 Task: Filter courses with a time limit of 3+ hours.
Action: Mouse moved to (459, 118)
Screenshot: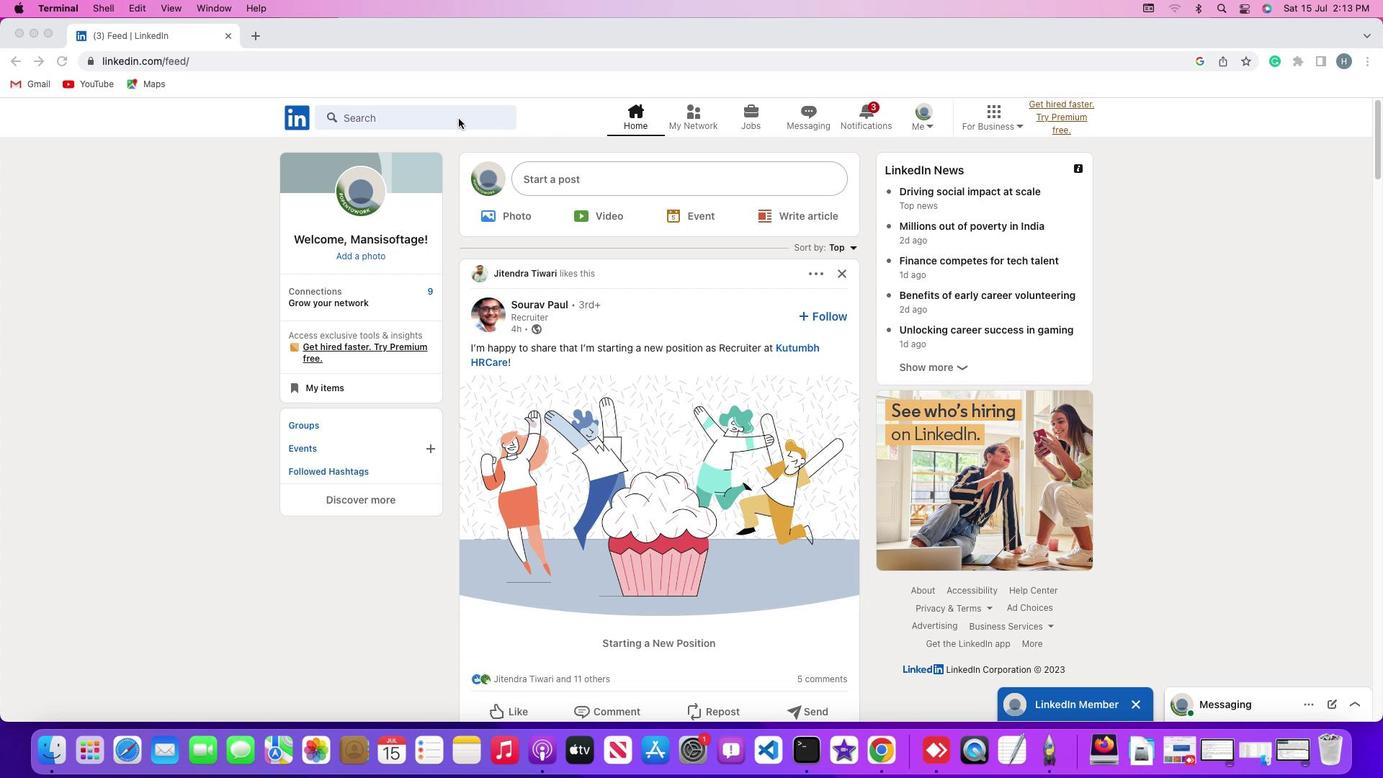 
Action: Mouse pressed left at (459, 118)
Screenshot: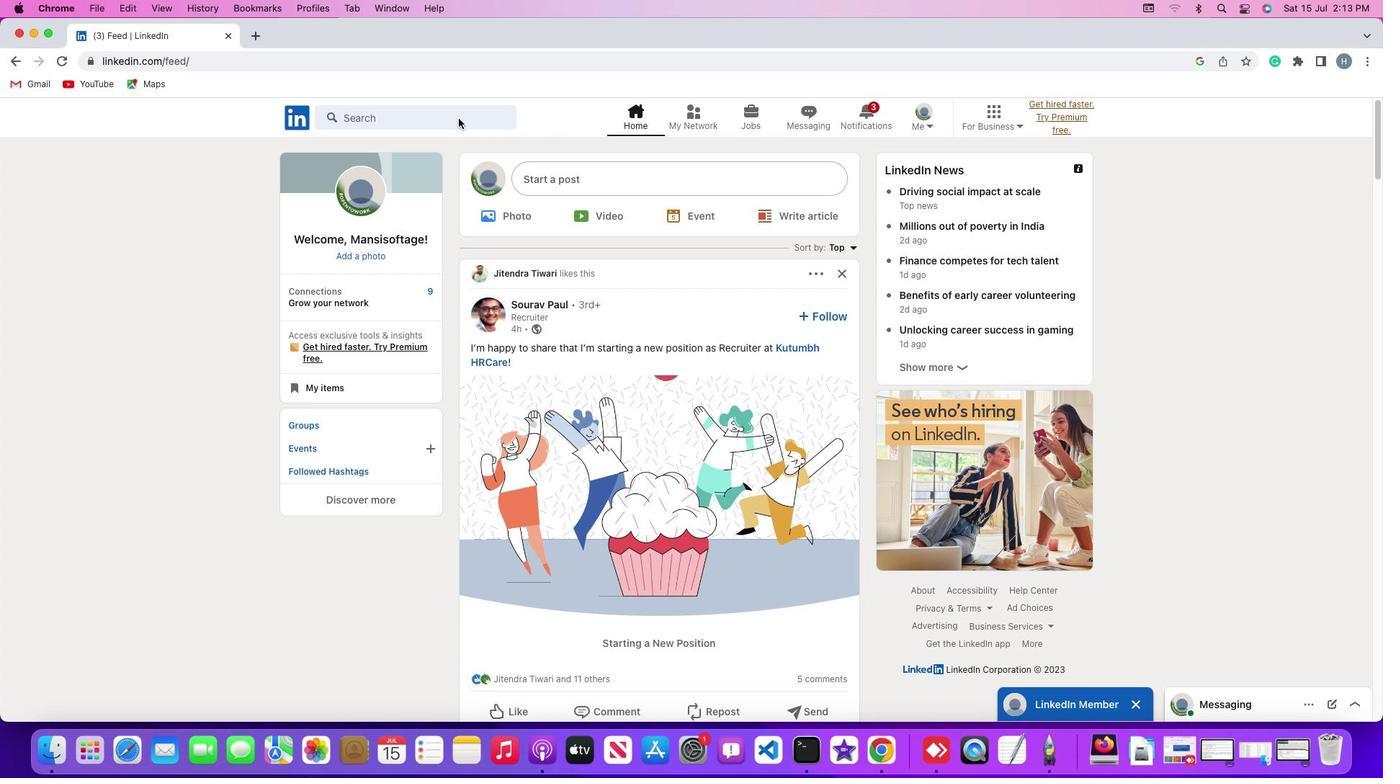 
Action: Mouse pressed left at (459, 118)
Screenshot: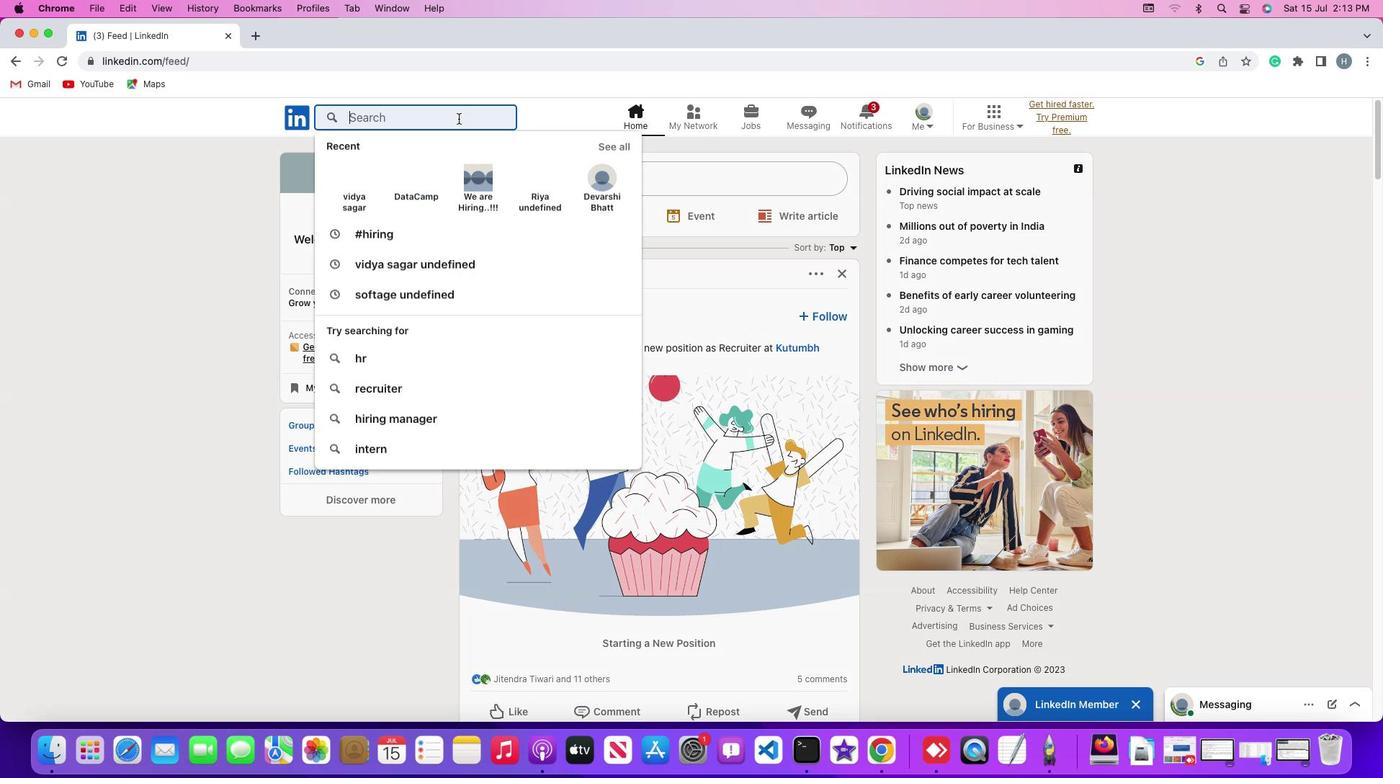 
Action: Key pressed Key.shift'#''h''i''r''i''n''g'Key.enter
Screenshot: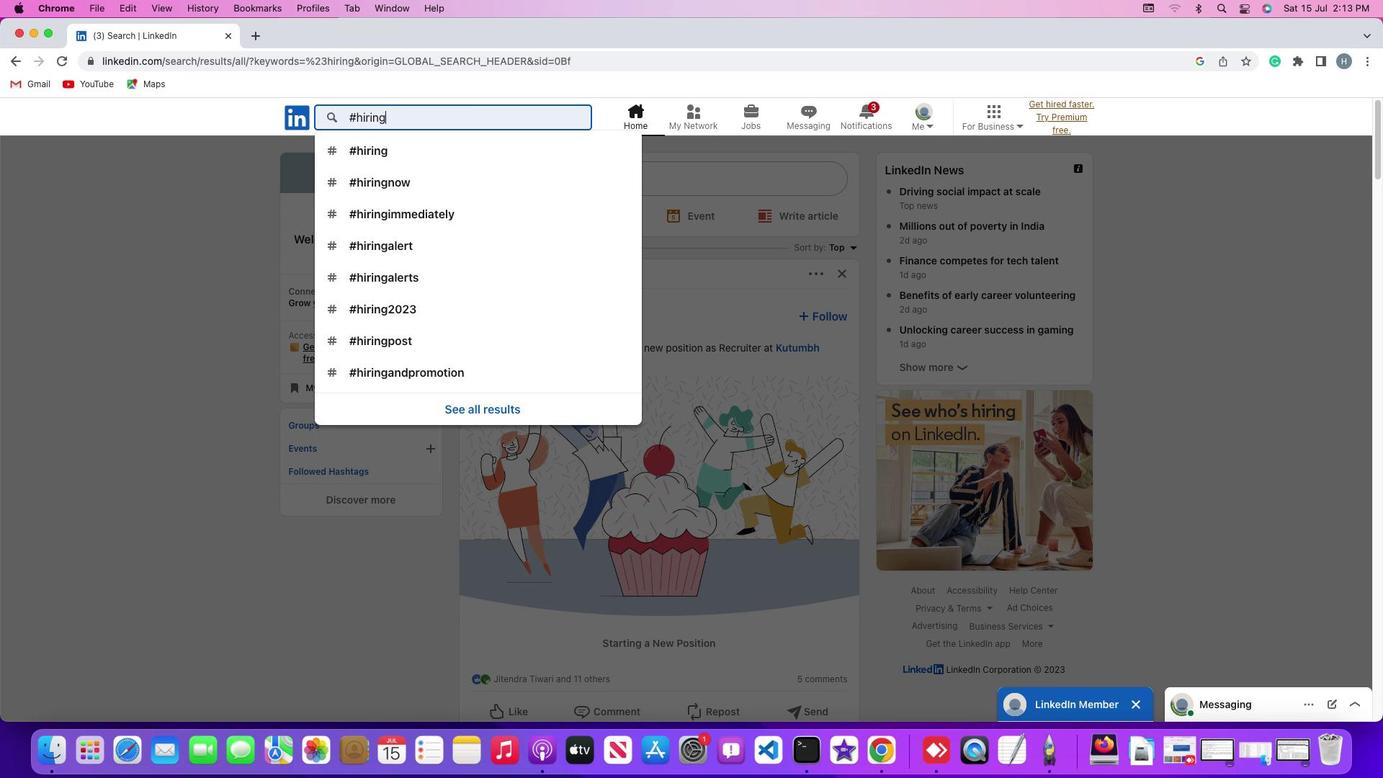 
Action: Mouse moved to (765, 154)
Screenshot: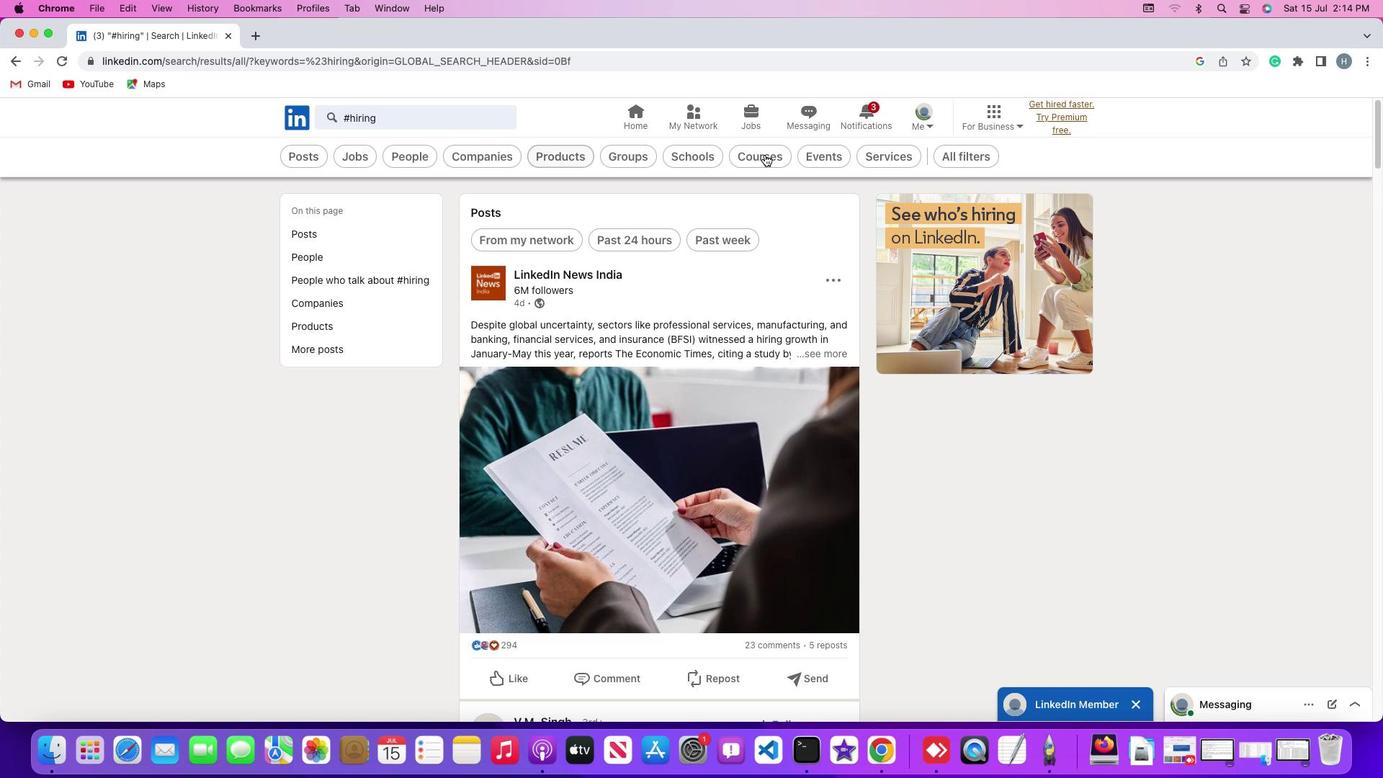 
Action: Mouse pressed left at (765, 154)
Screenshot: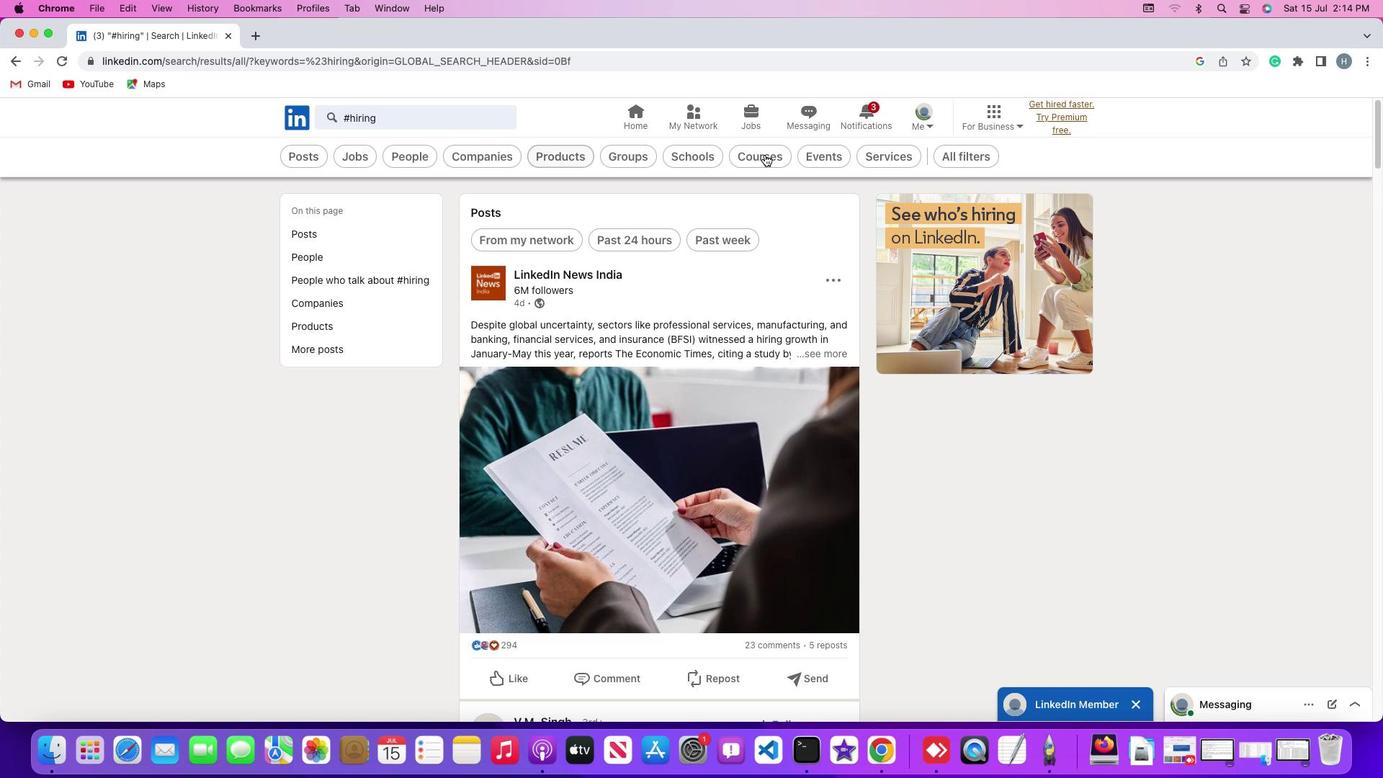 
Action: Mouse moved to (549, 154)
Screenshot: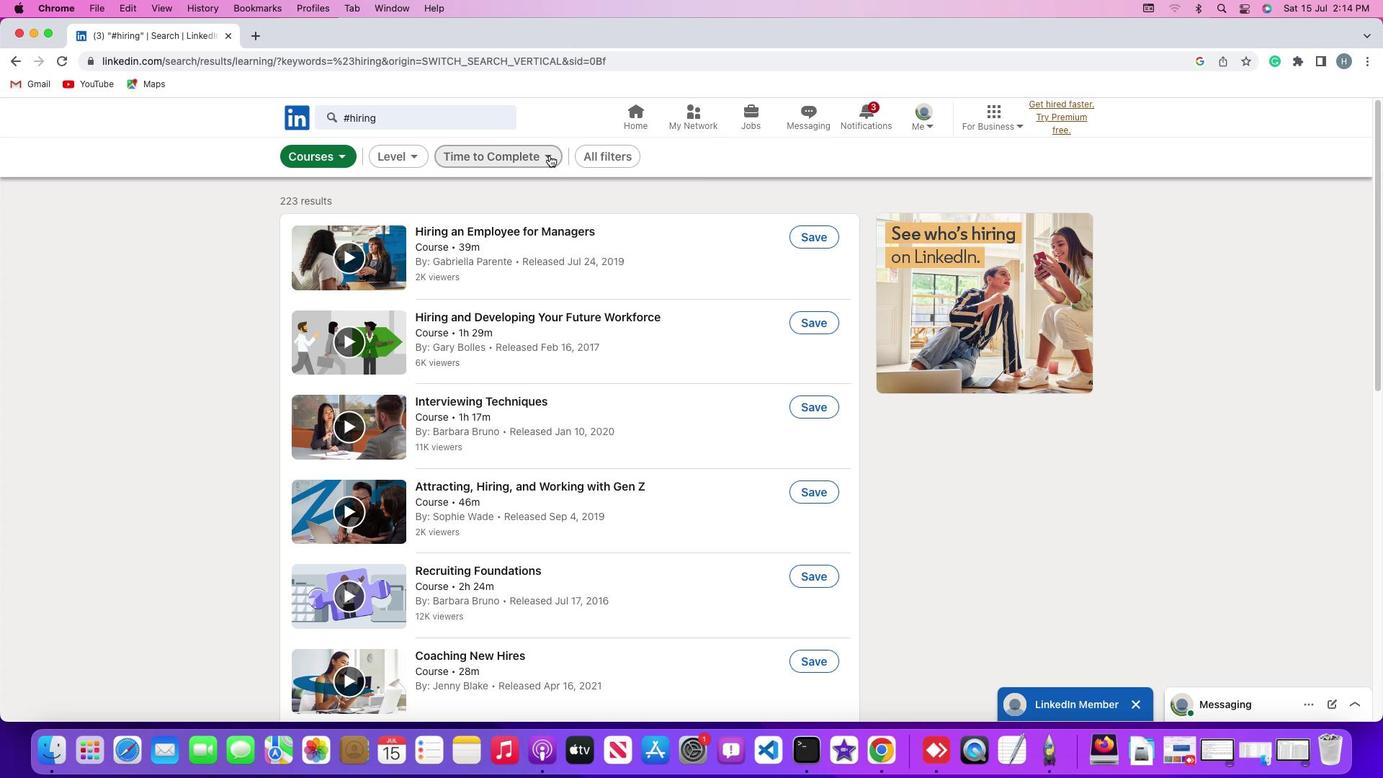
Action: Mouse pressed left at (549, 154)
Screenshot: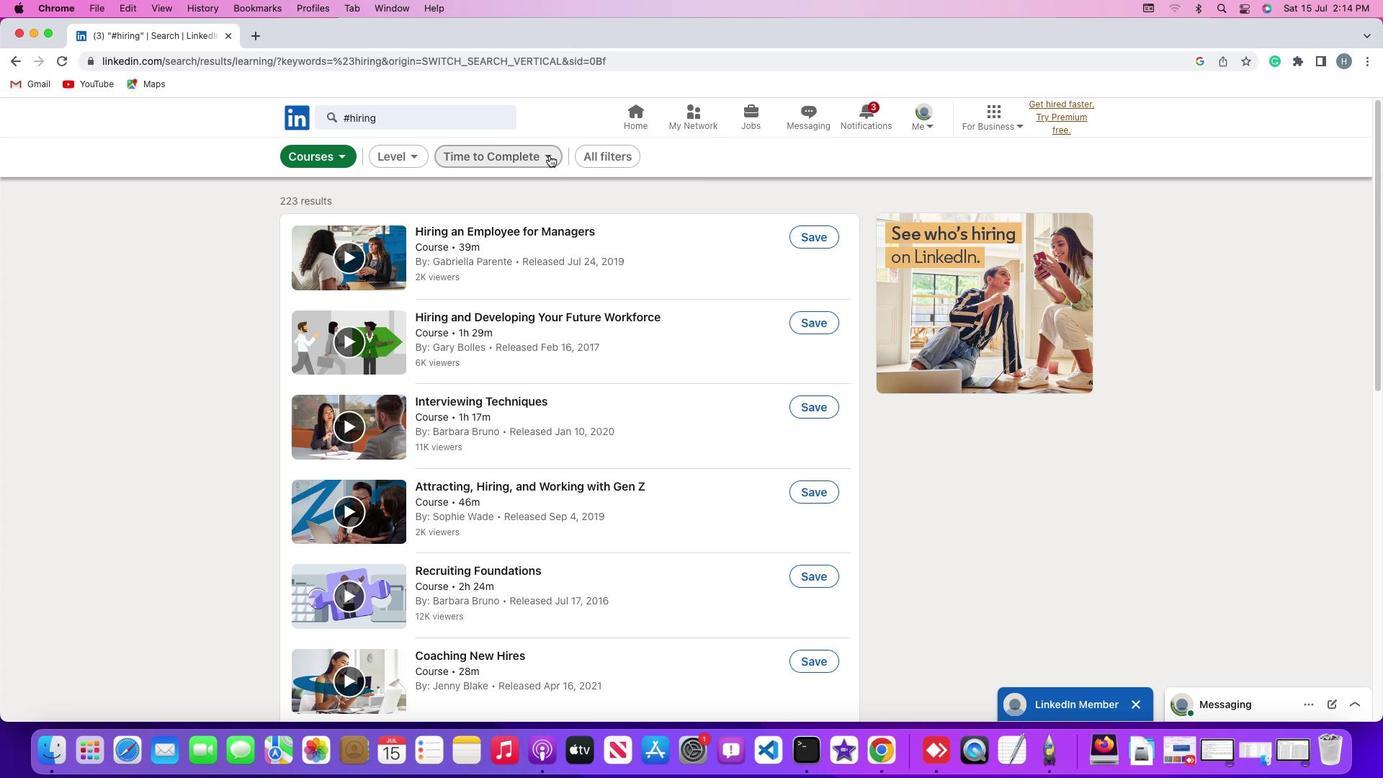 
Action: Mouse moved to (407, 353)
Screenshot: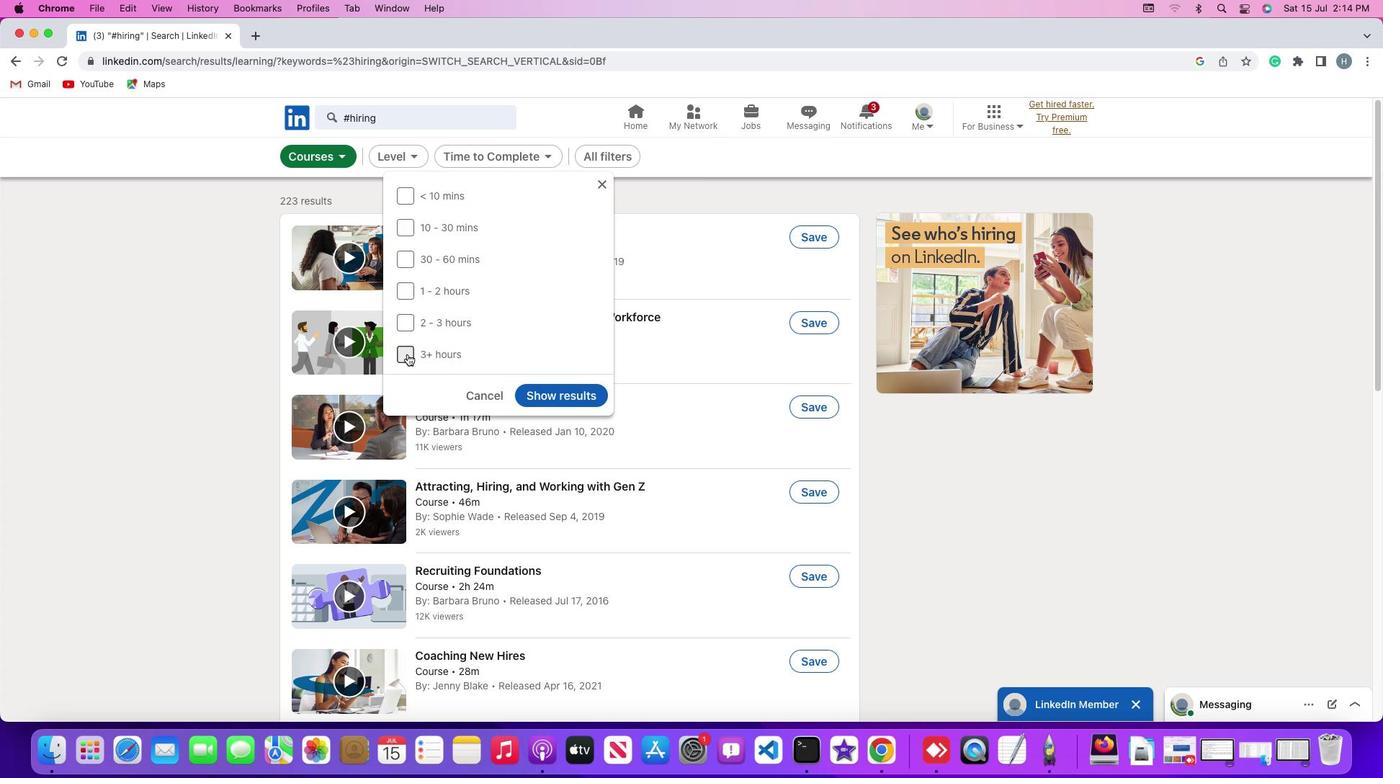 
Action: Mouse pressed left at (407, 353)
Screenshot: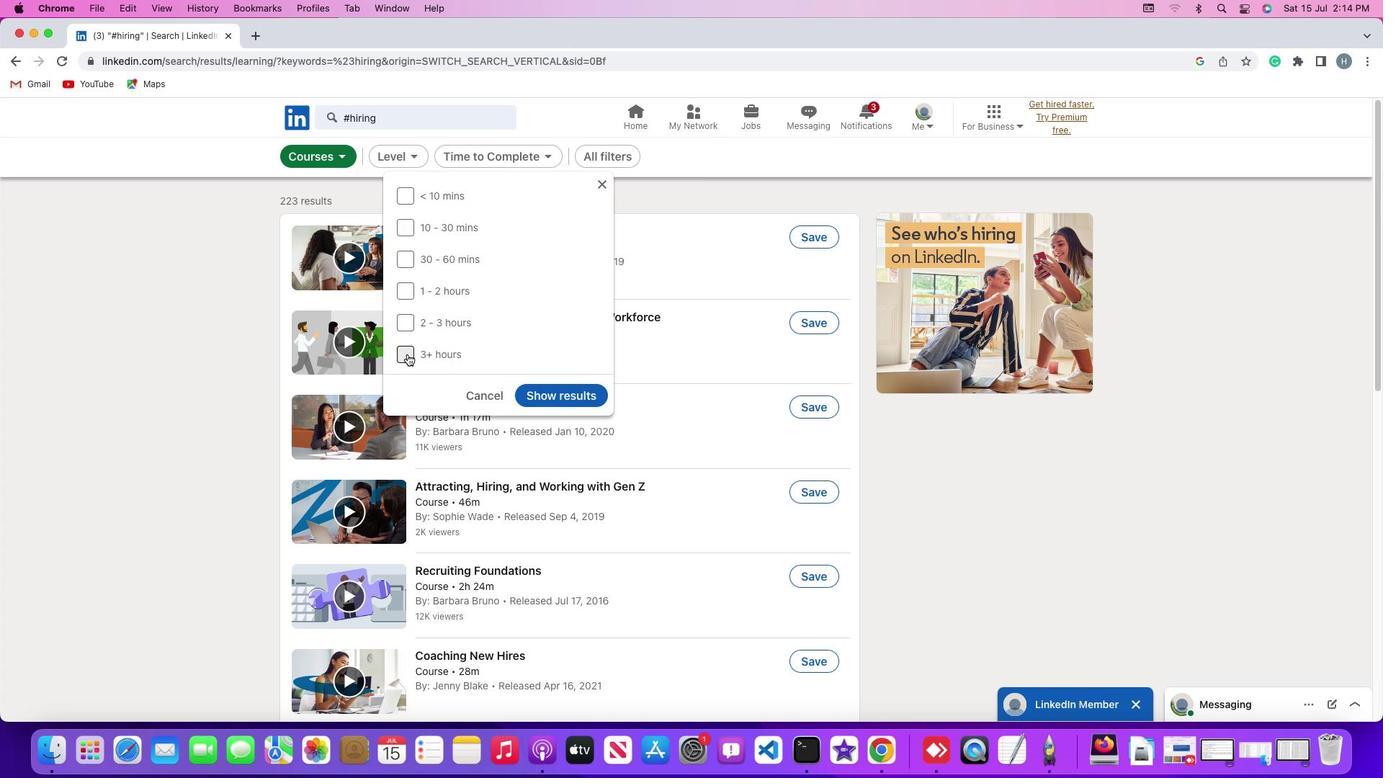 
Action: Mouse moved to (543, 394)
Screenshot: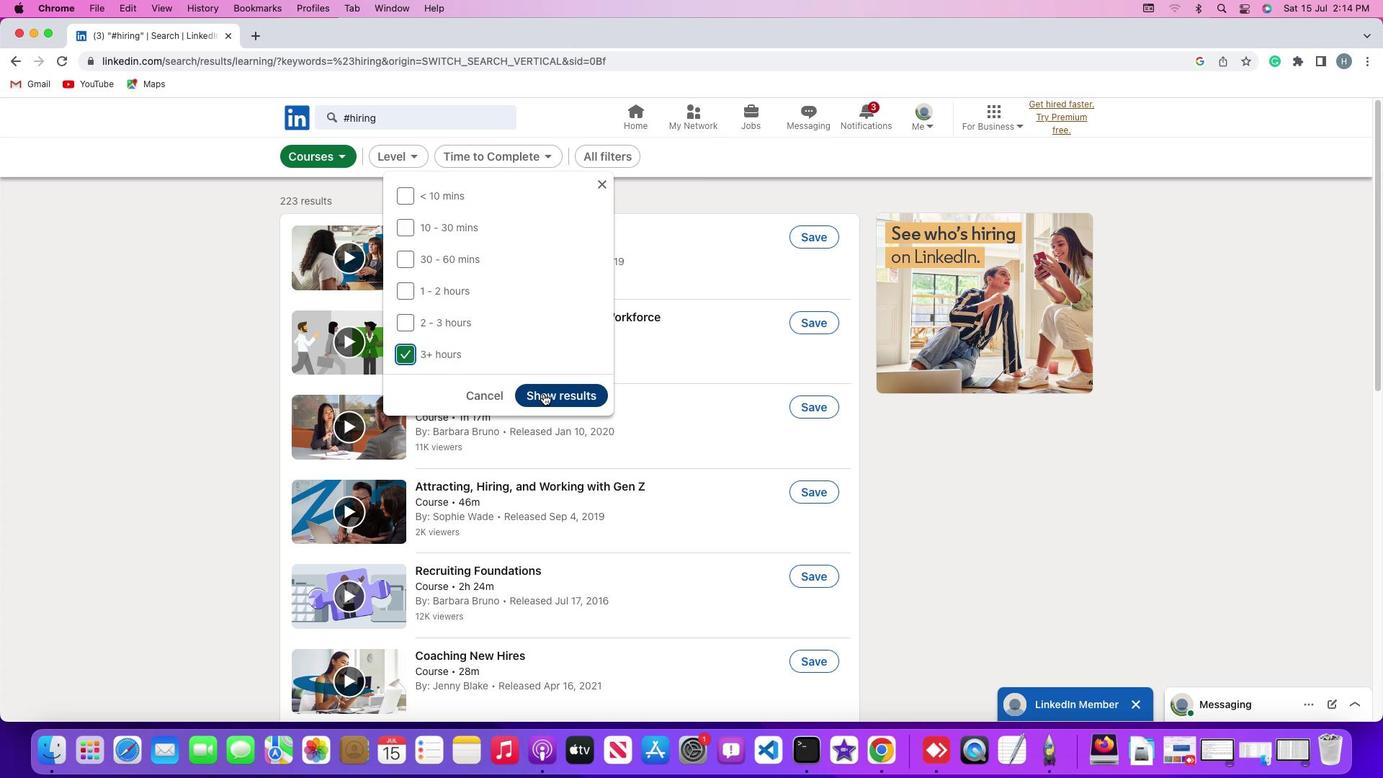 
Action: Mouse pressed left at (543, 394)
Screenshot: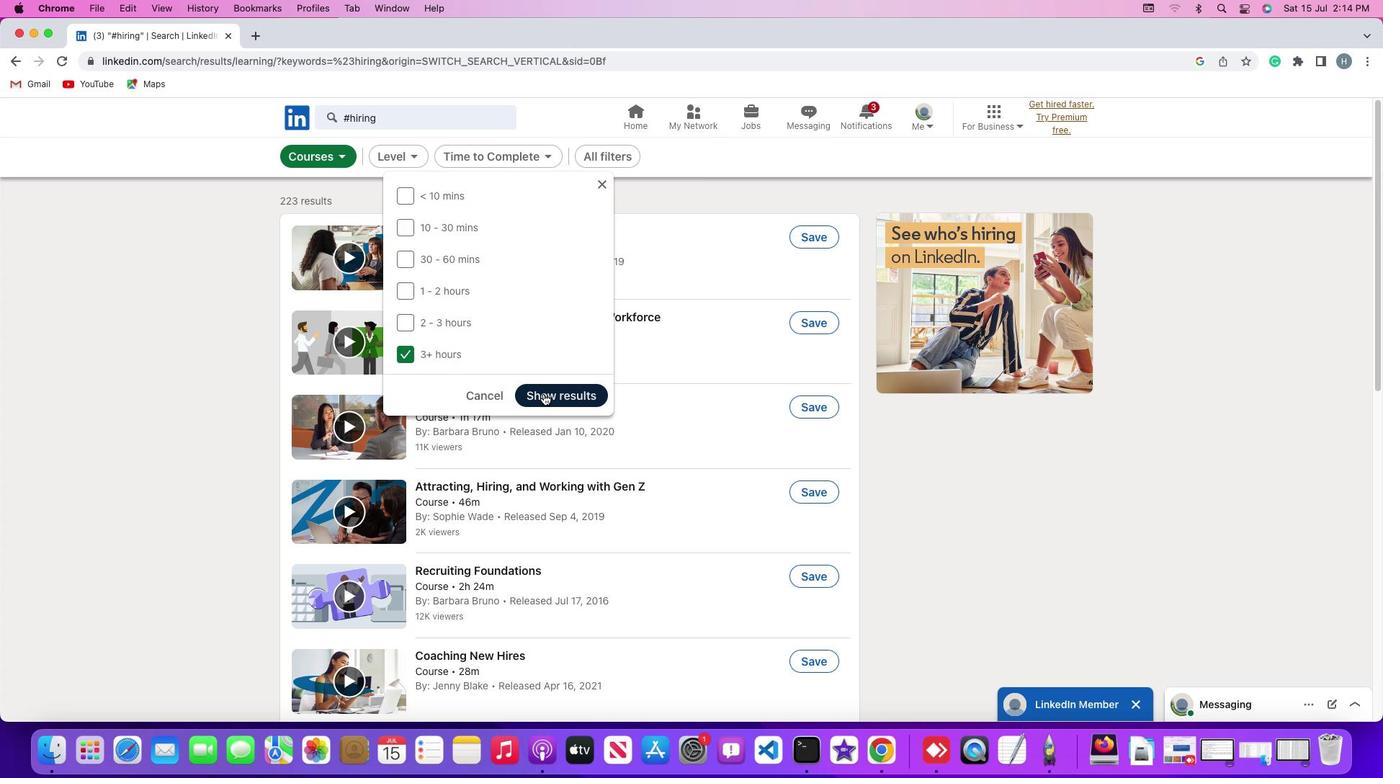 
Action: Mouse moved to (665, 246)
Screenshot: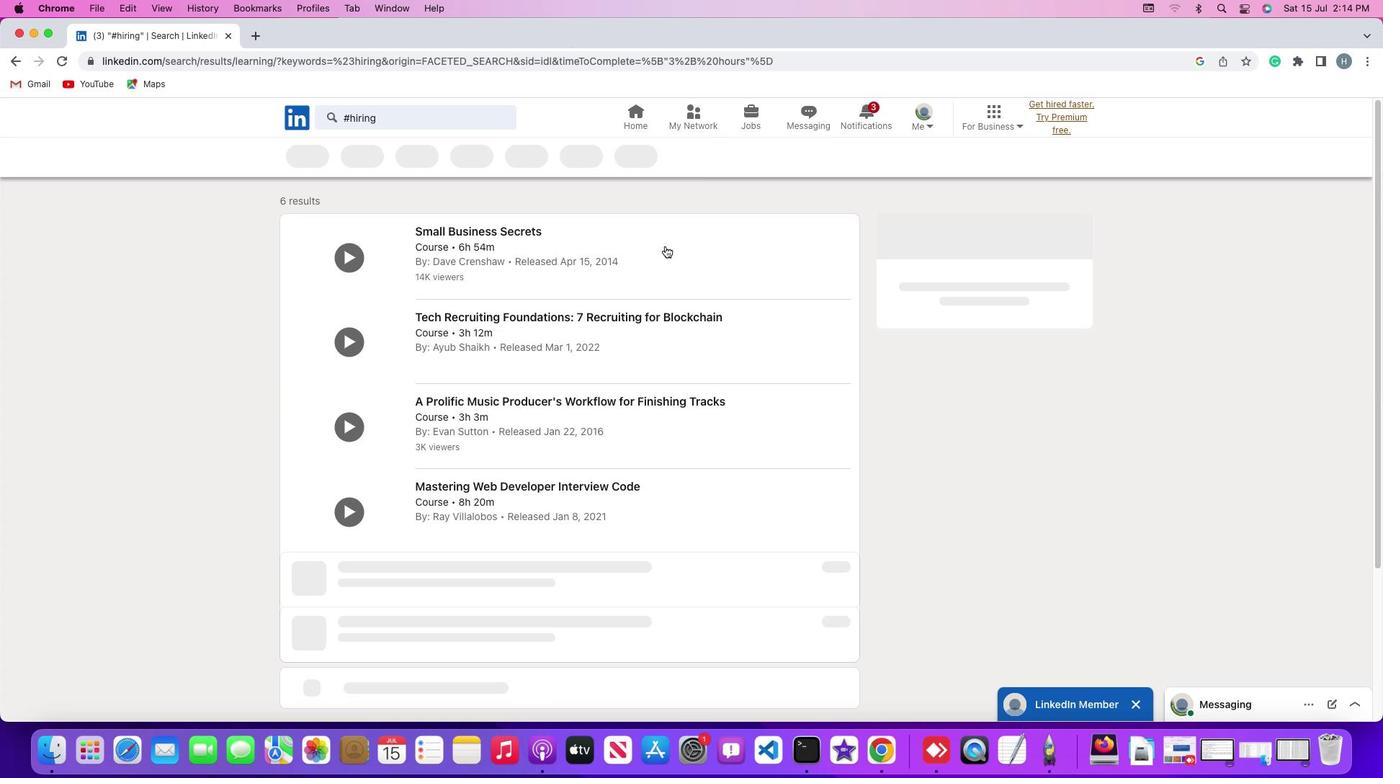 
